 Task: Test photo capturing with your Mac's built-in camera or an external webcam.
Action: Mouse pressed left at (515, 242)
Screenshot: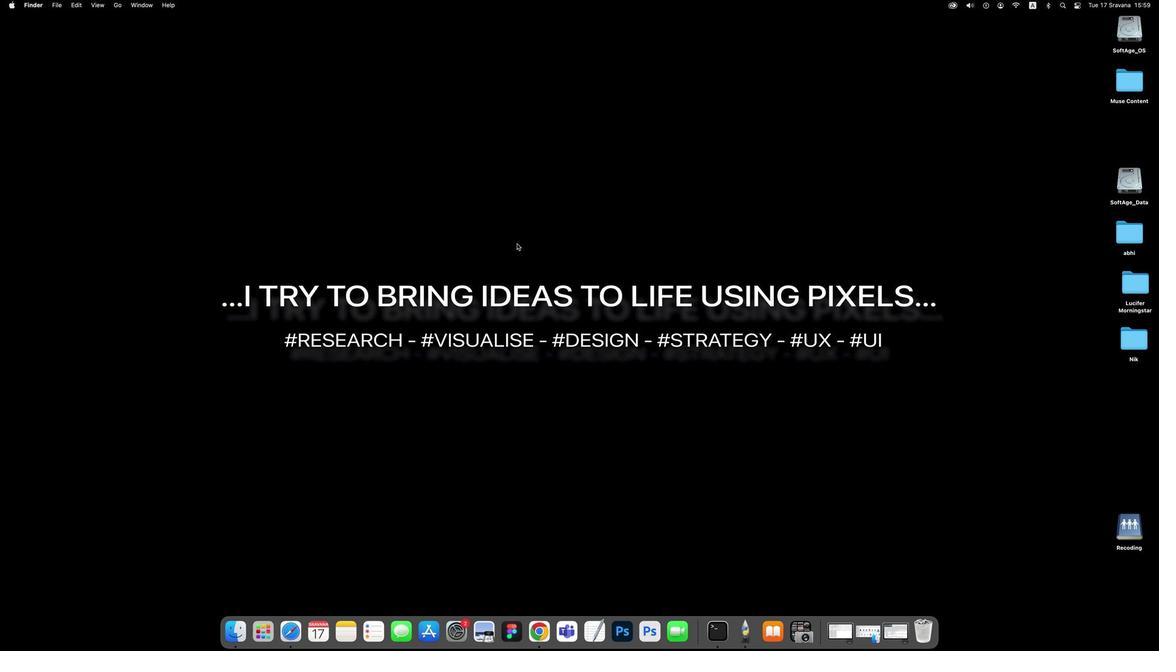 
Action: Mouse moved to (258, 609)
Screenshot: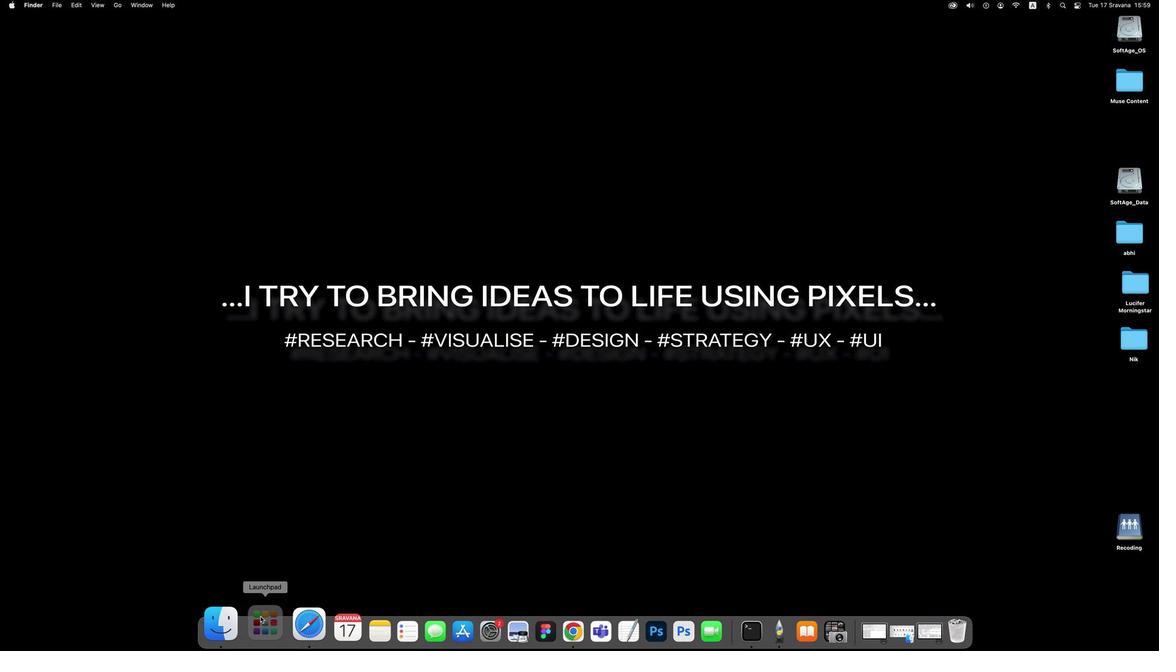 
Action: Mouse pressed left at (258, 609)
Screenshot: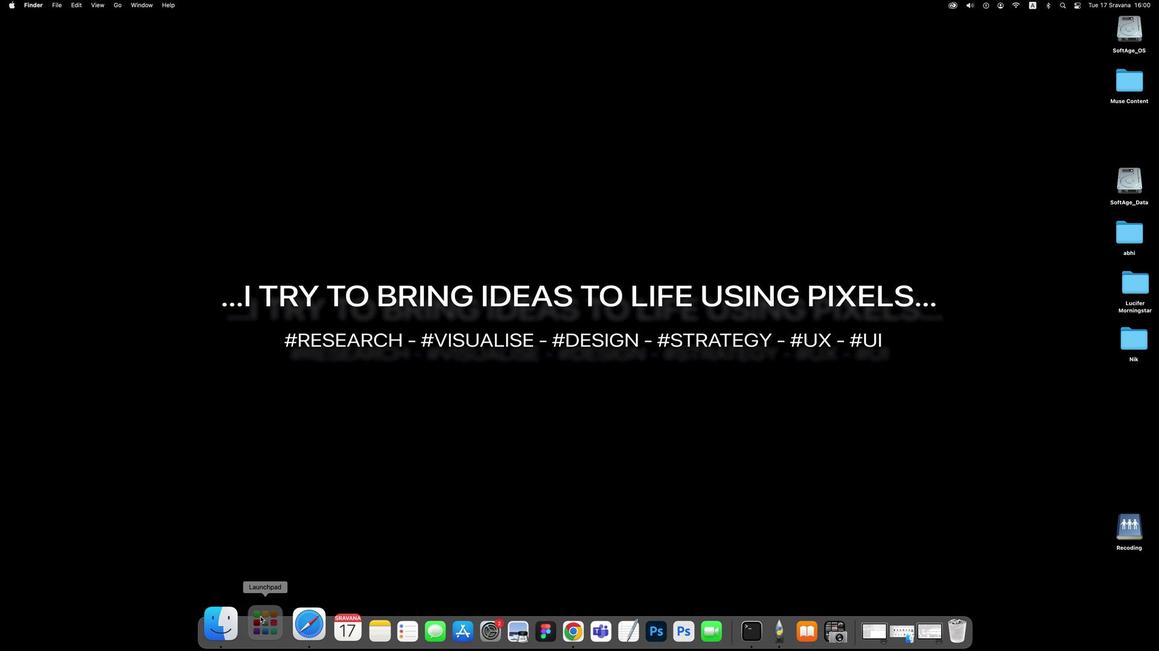 
Action: Mouse moved to (554, 204)
Screenshot: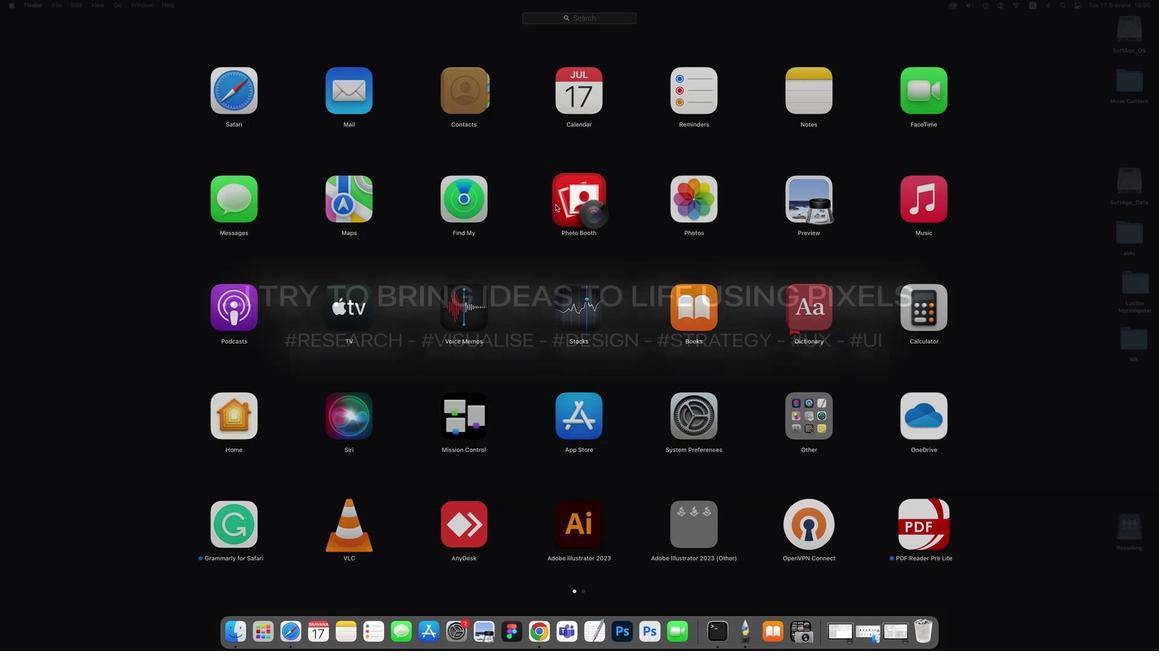 
Action: Mouse pressed left at (554, 204)
Screenshot: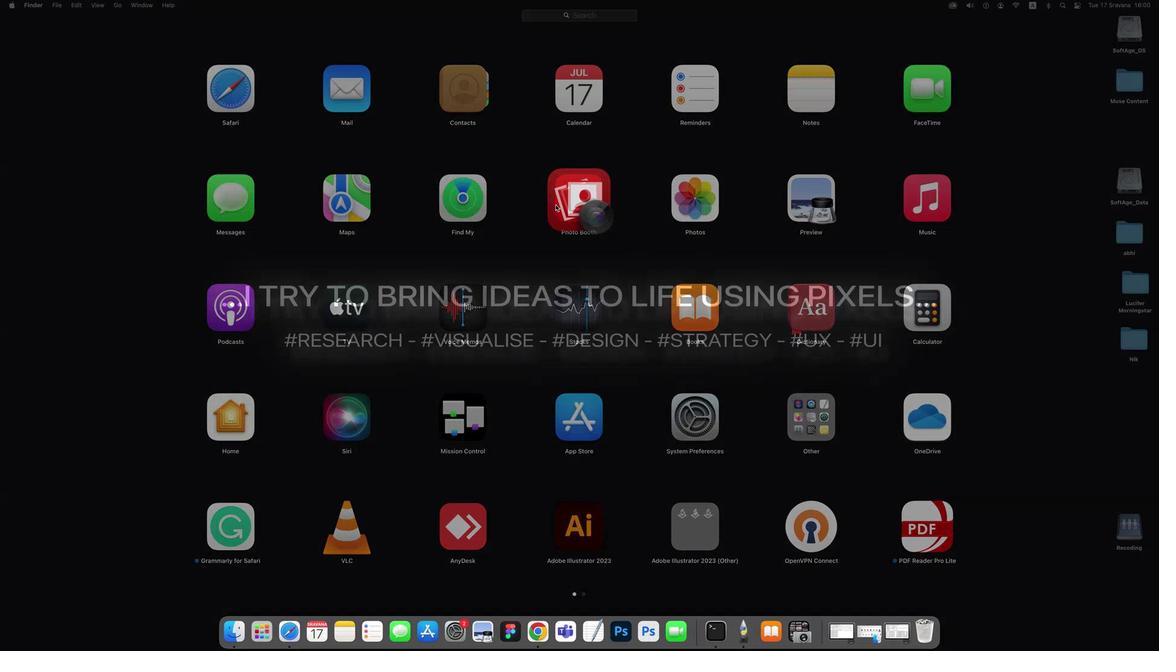 
Action: Mouse moved to (161, 248)
Screenshot: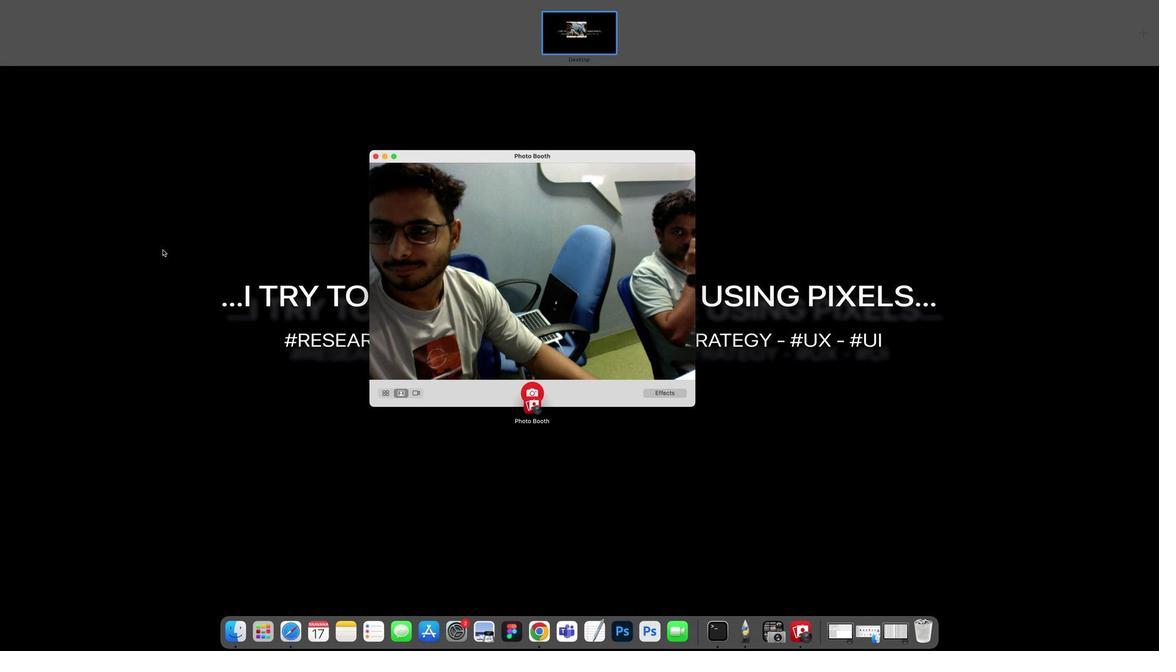 
Action: Mouse pressed left at (161, 248)
Screenshot: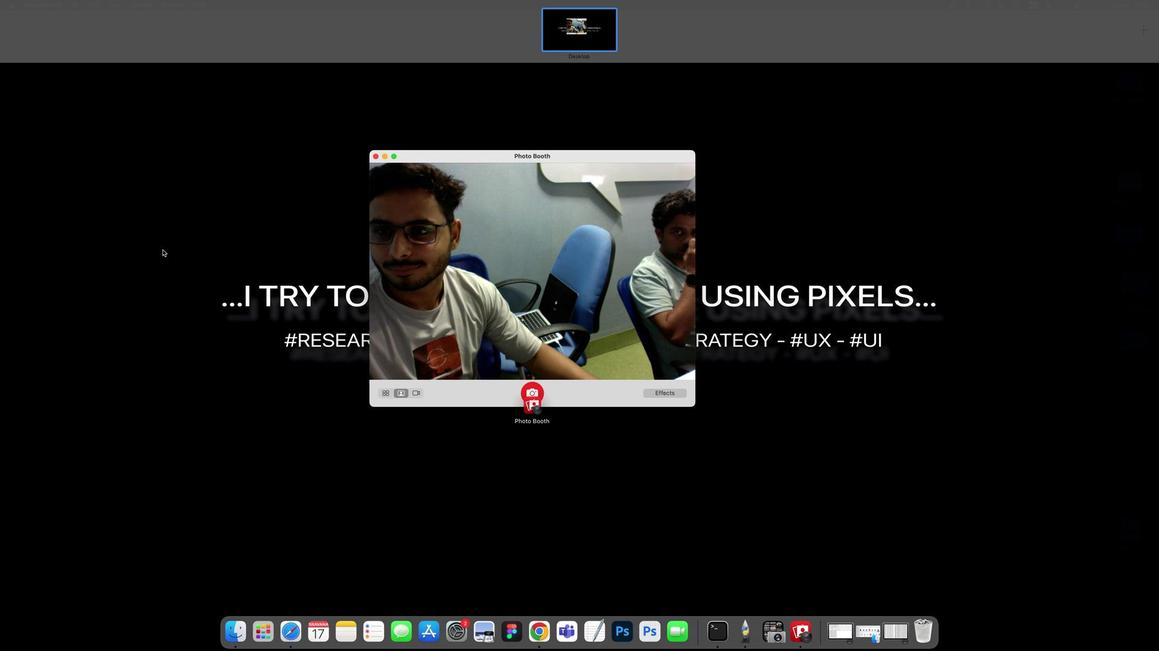 
Action: Mouse moved to (86, 5)
Screenshot: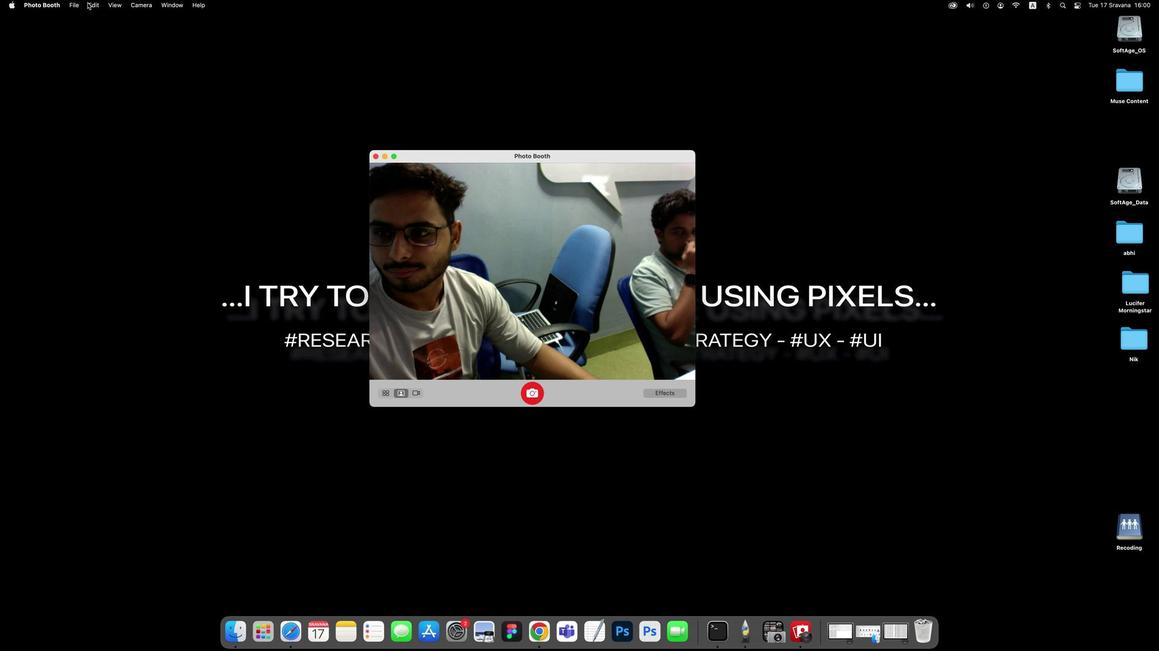 
Action: Mouse pressed left at (86, 5)
Screenshot: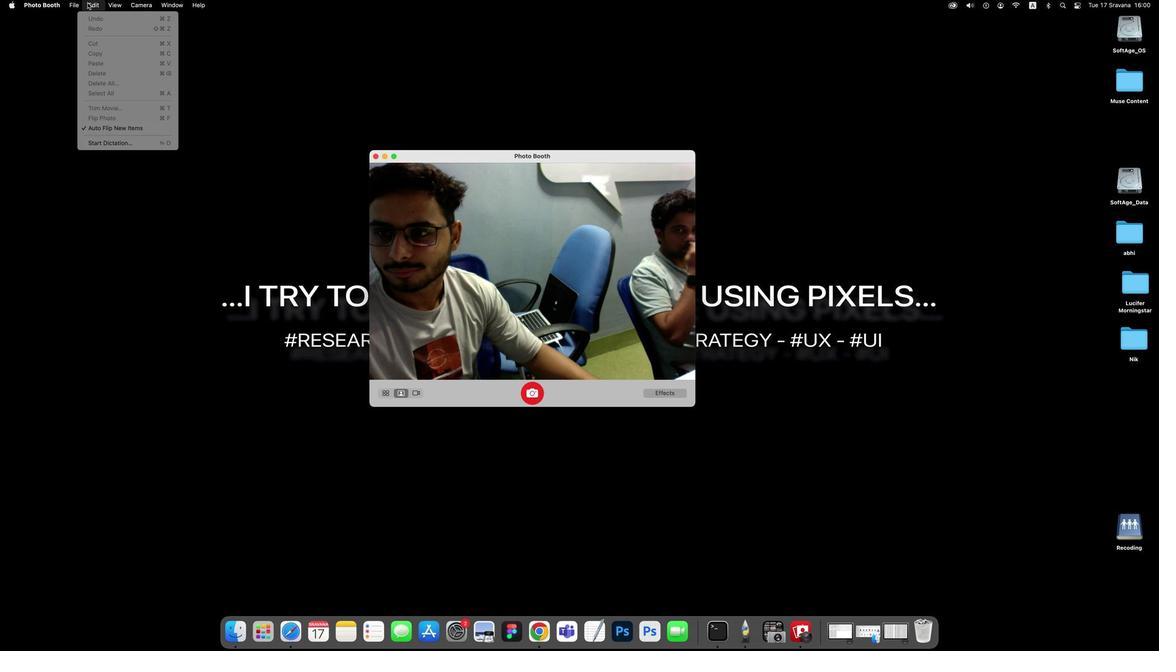 
Action: Mouse moved to (662, 394)
Screenshot: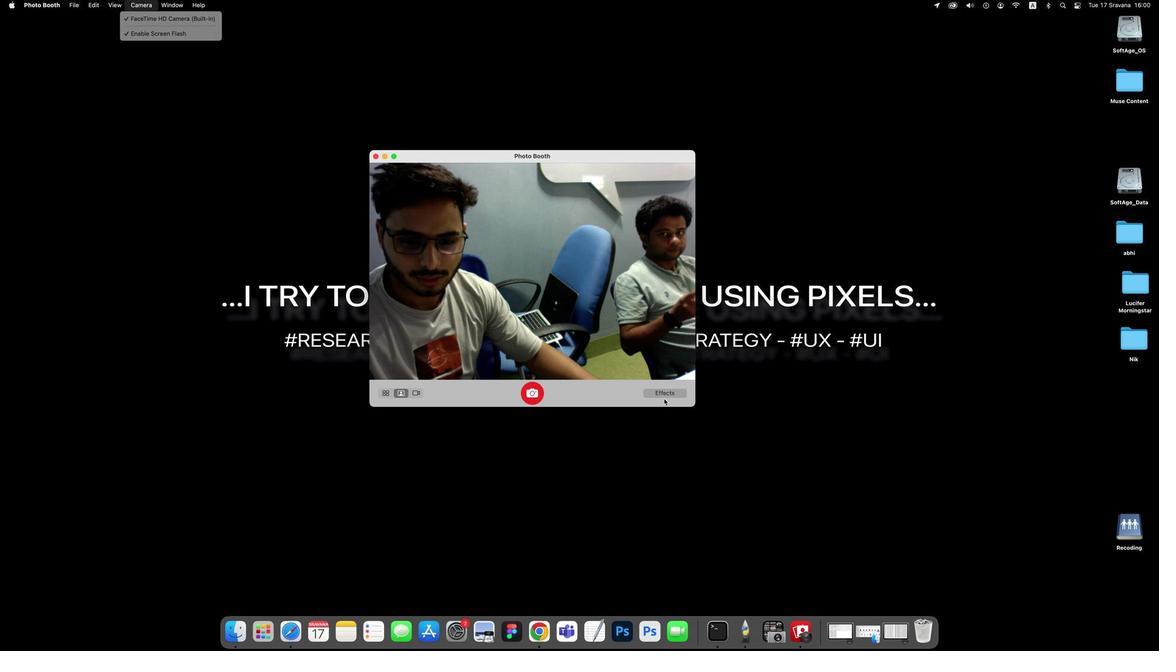 
Action: Mouse pressed left at (662, 394)
Screenshot: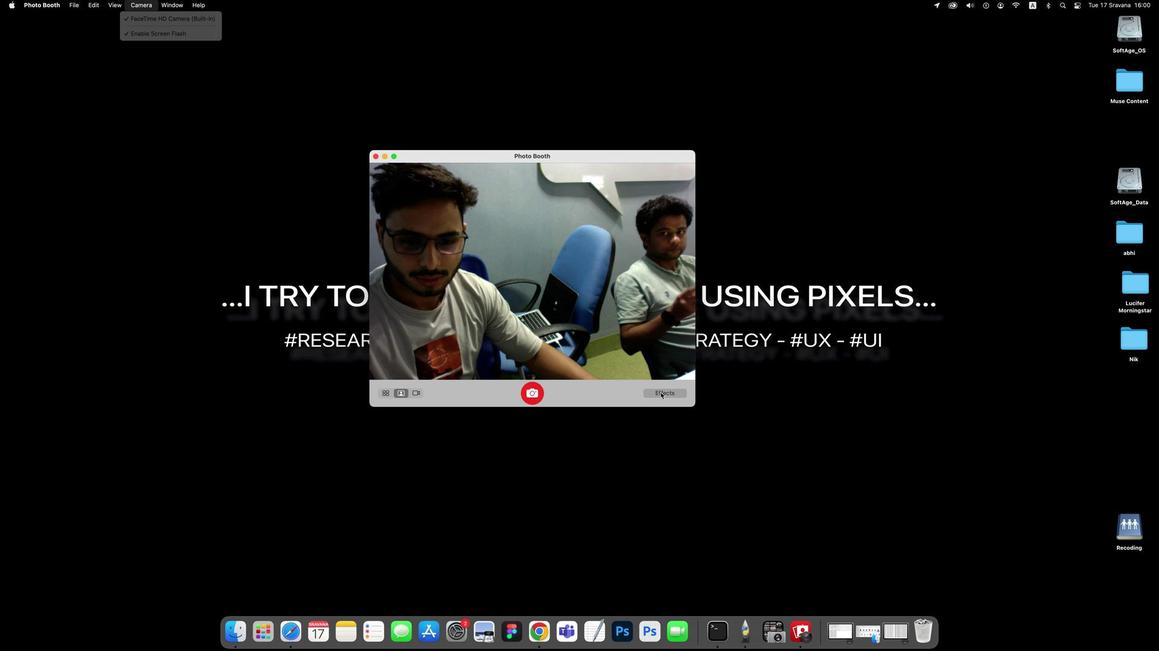 
Action: Mouse moved to (659, 388)
Screenshot: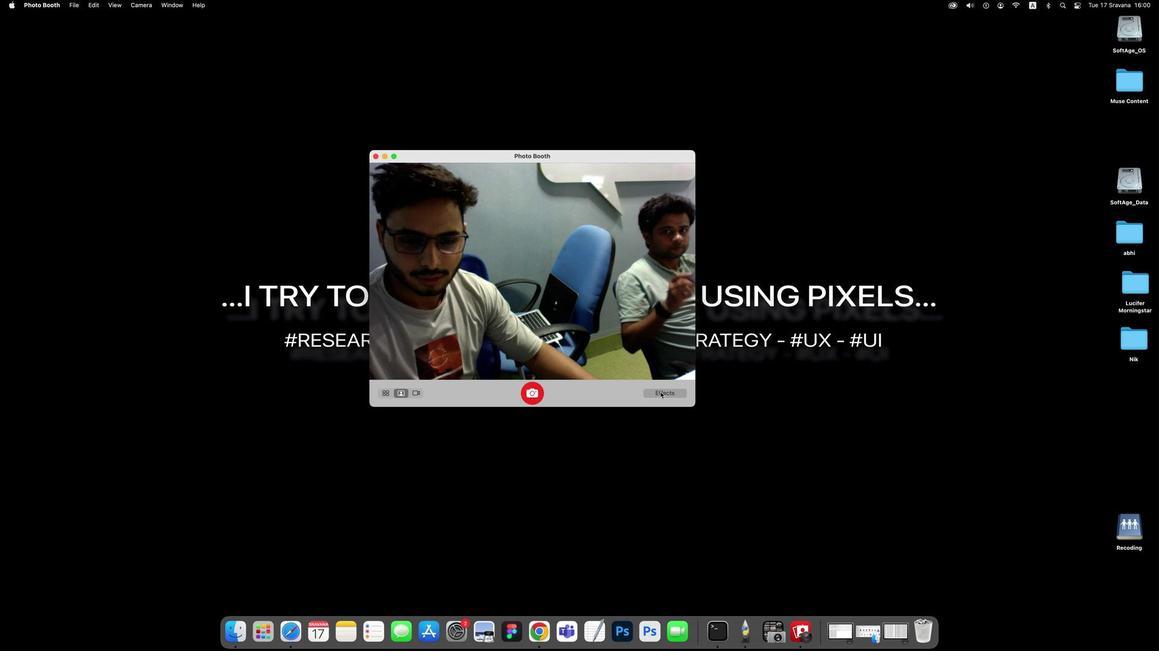 
Action: Mouse pressed left at (659, 388)
Screenshot: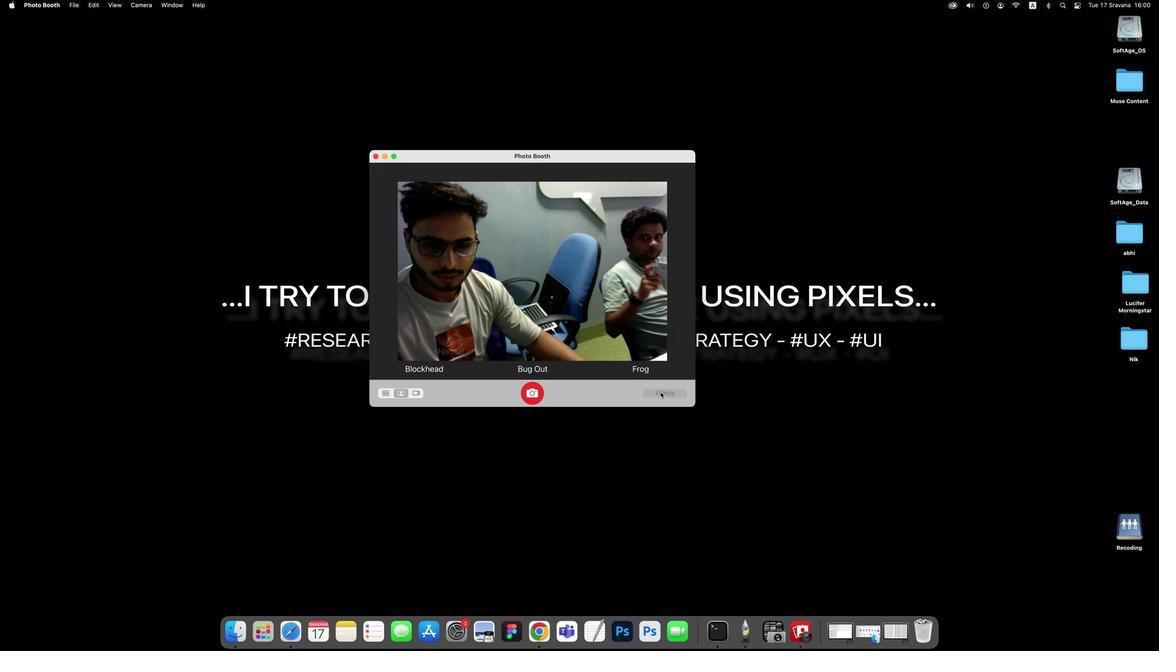 
Action: Mouse moved to (542, 256)
Screenshot: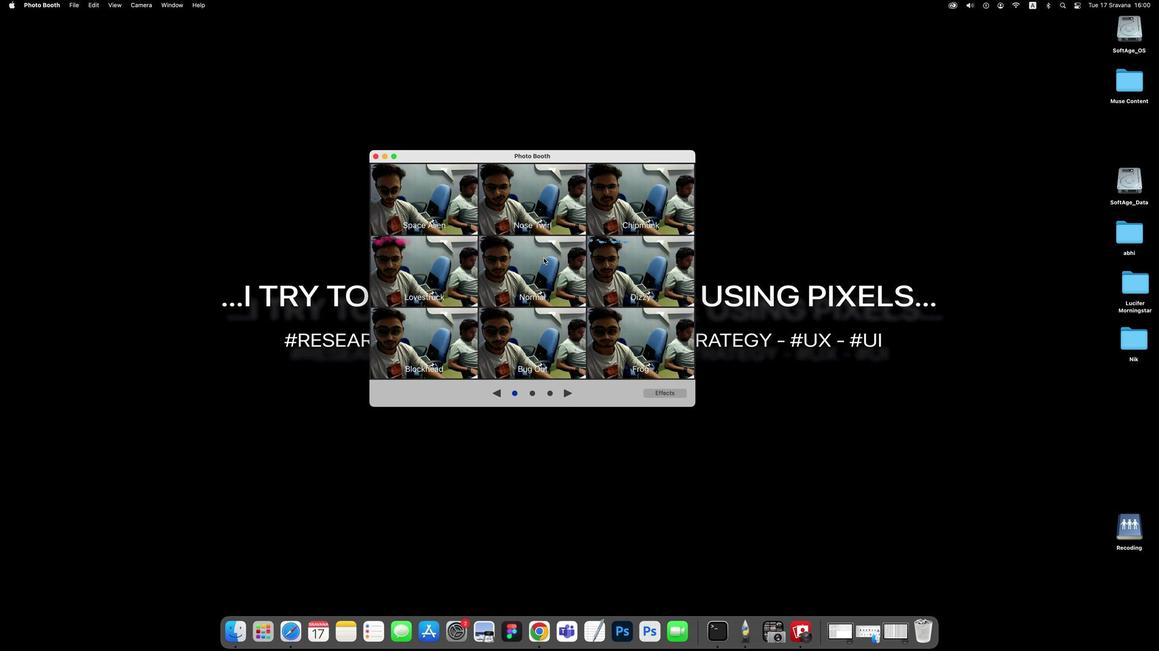 
Action: Mouse pressed left at (542, 256)
Screenshot: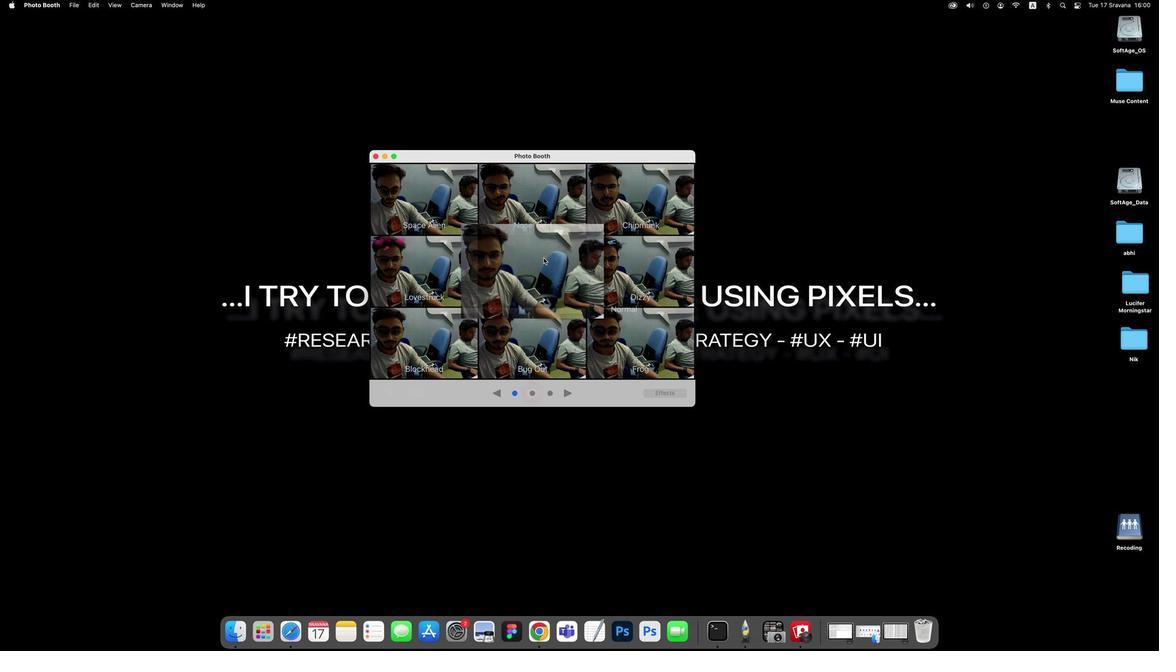 
Action: Mouse moved to (384, 388)
Screenshot: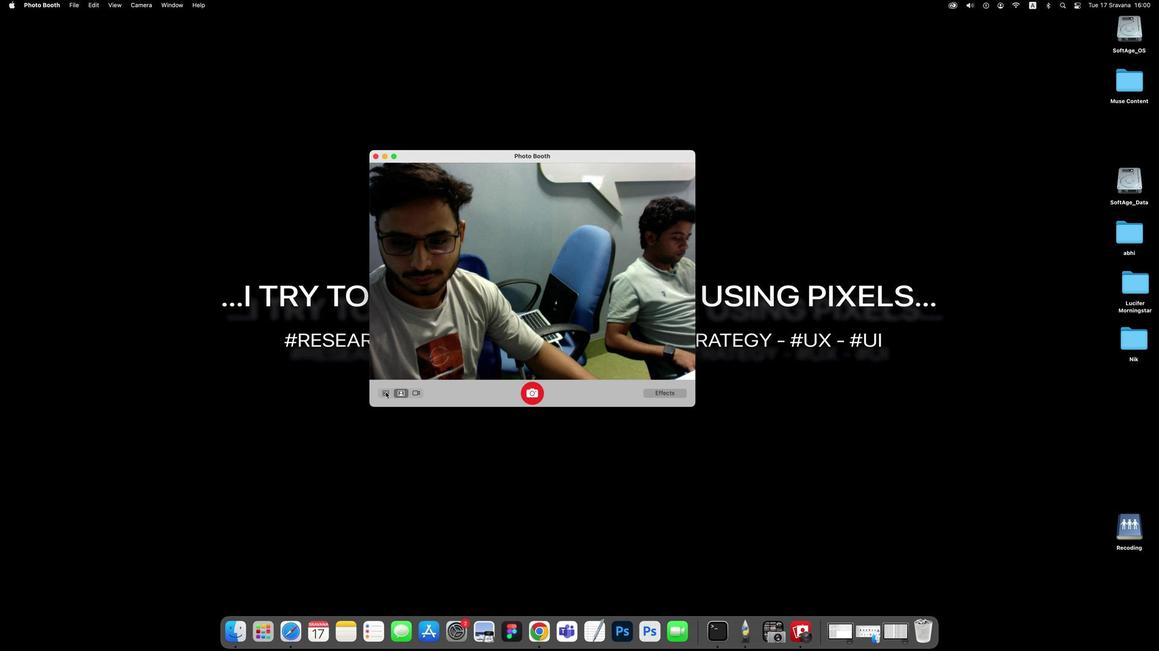 
Action: Mouse pressed left at (384, 388)
Screenshot: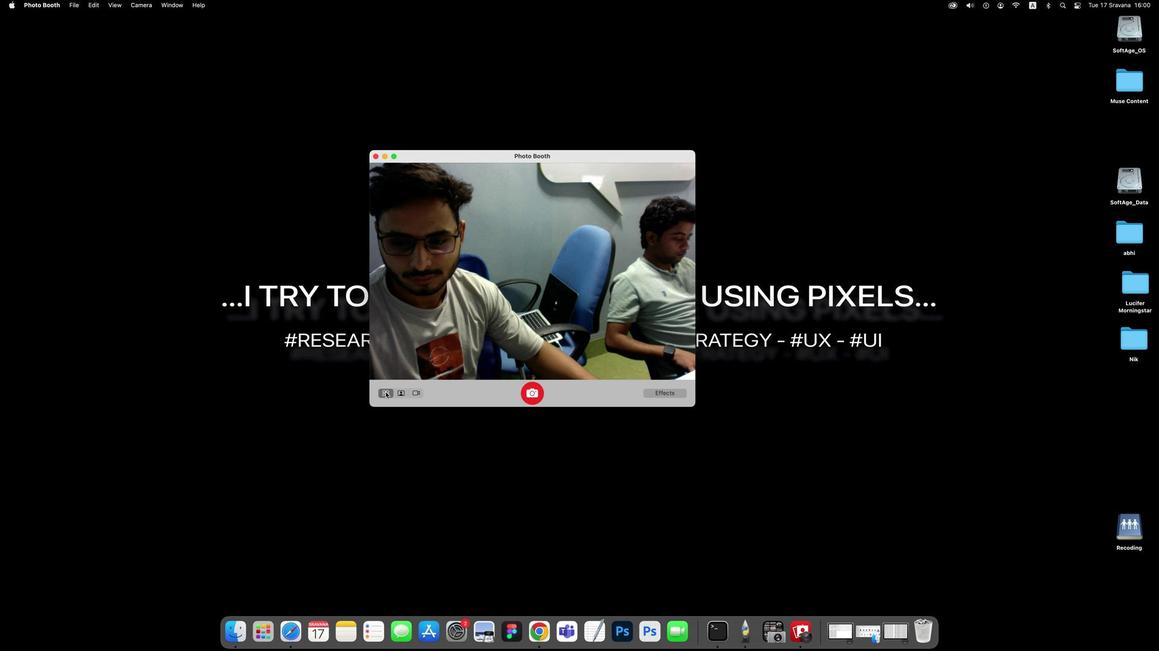 
Action: Mouse moved to (513, 314)
Screenshot: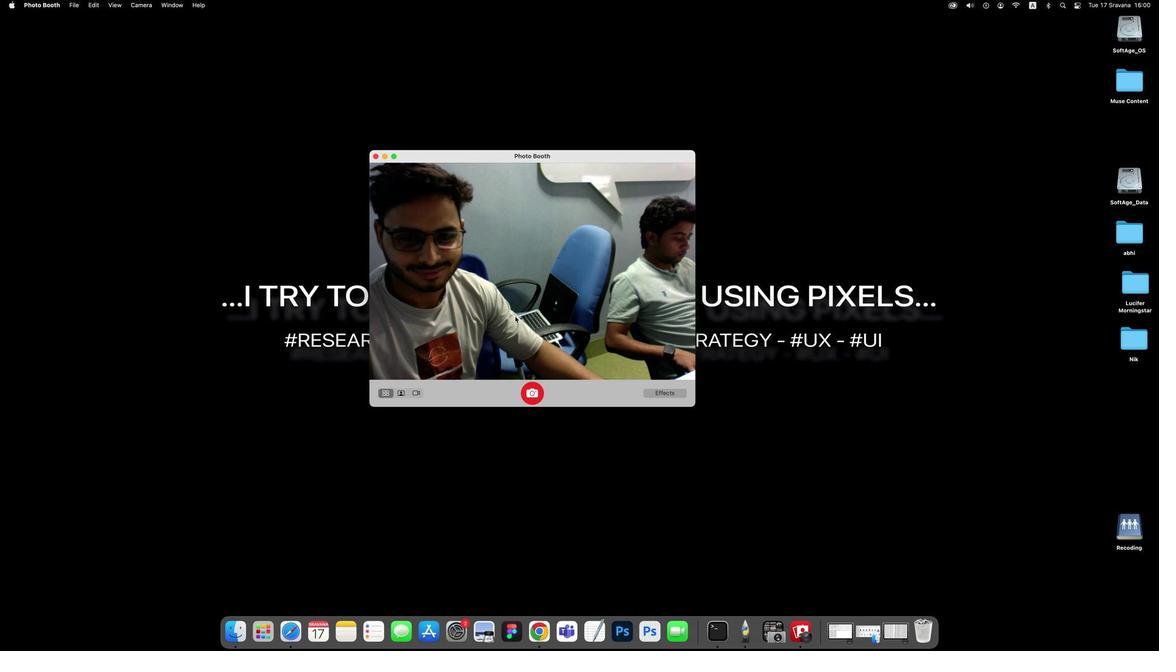 
Action: Mouse pressed left at (513, 314)
Screenshot: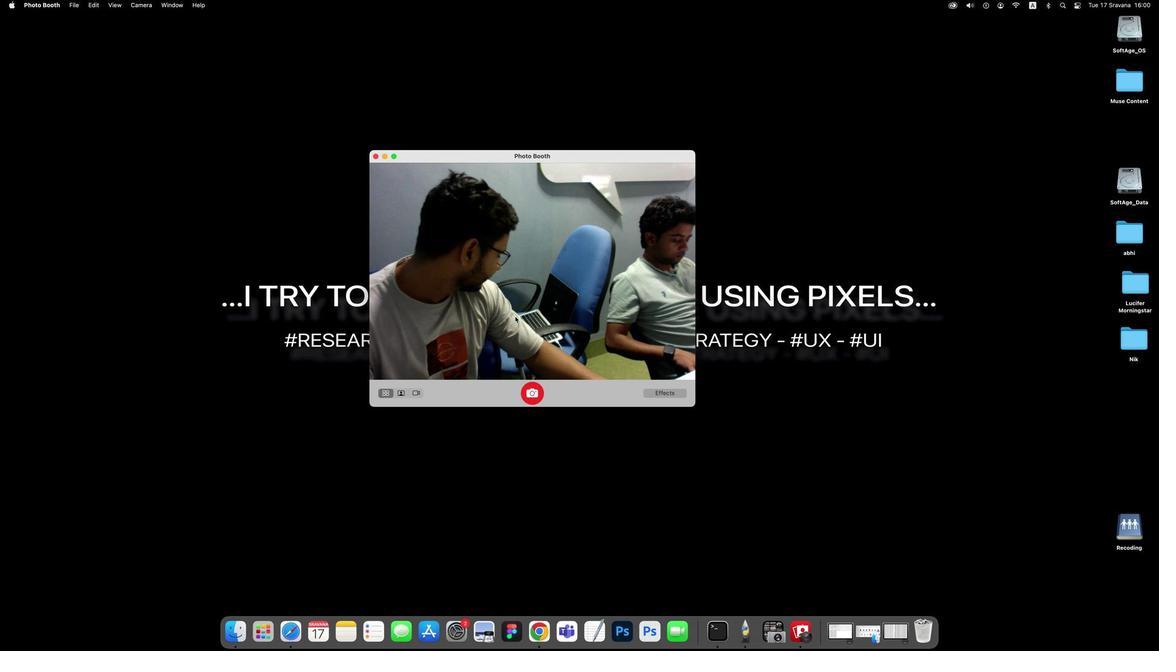 
Action: Mouse moved to (533, 386)
Screenshot: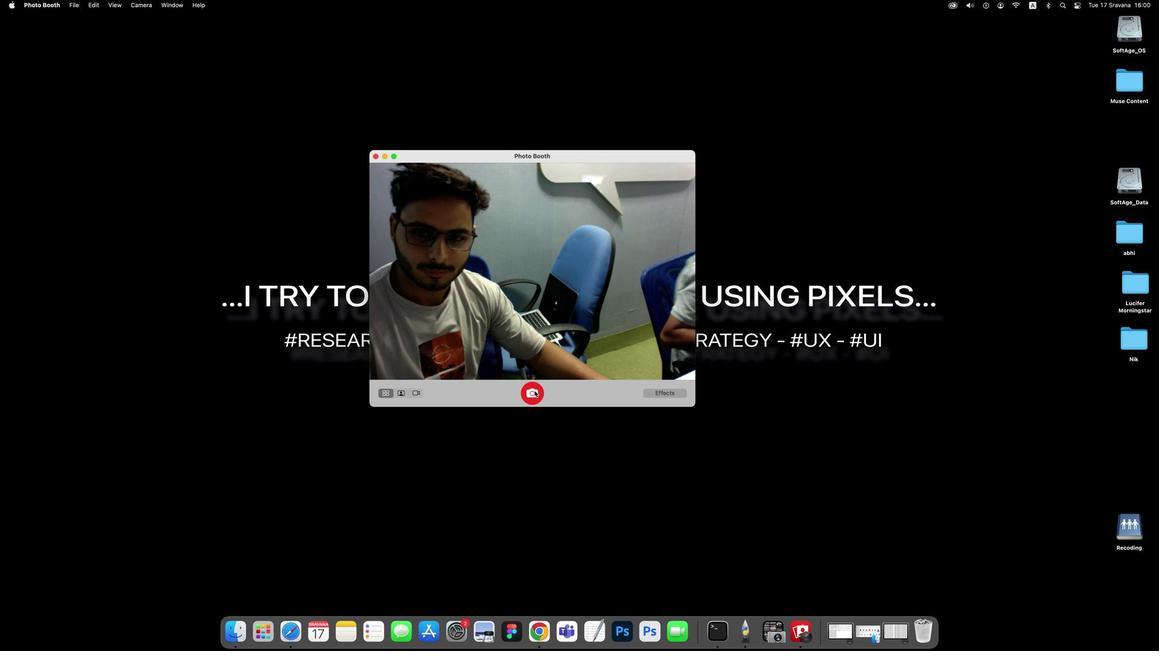 
Action: Mouse pressed left at (533, 386)
Screenshot: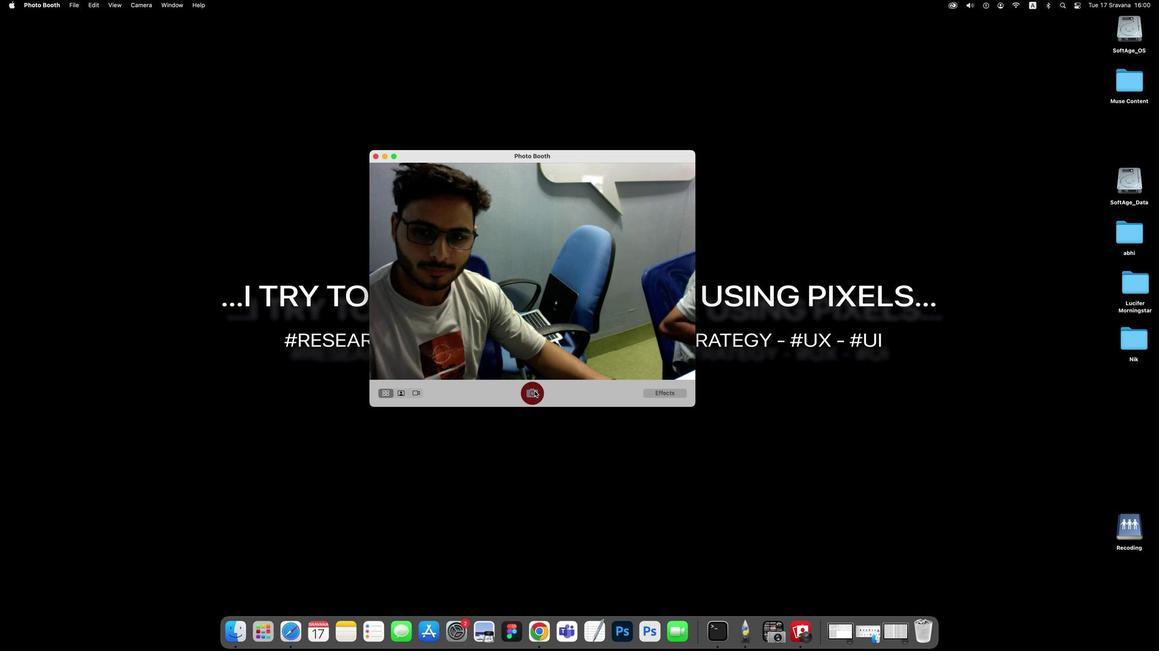 
Action: Mouse moved to (425, 224)
Screenshot: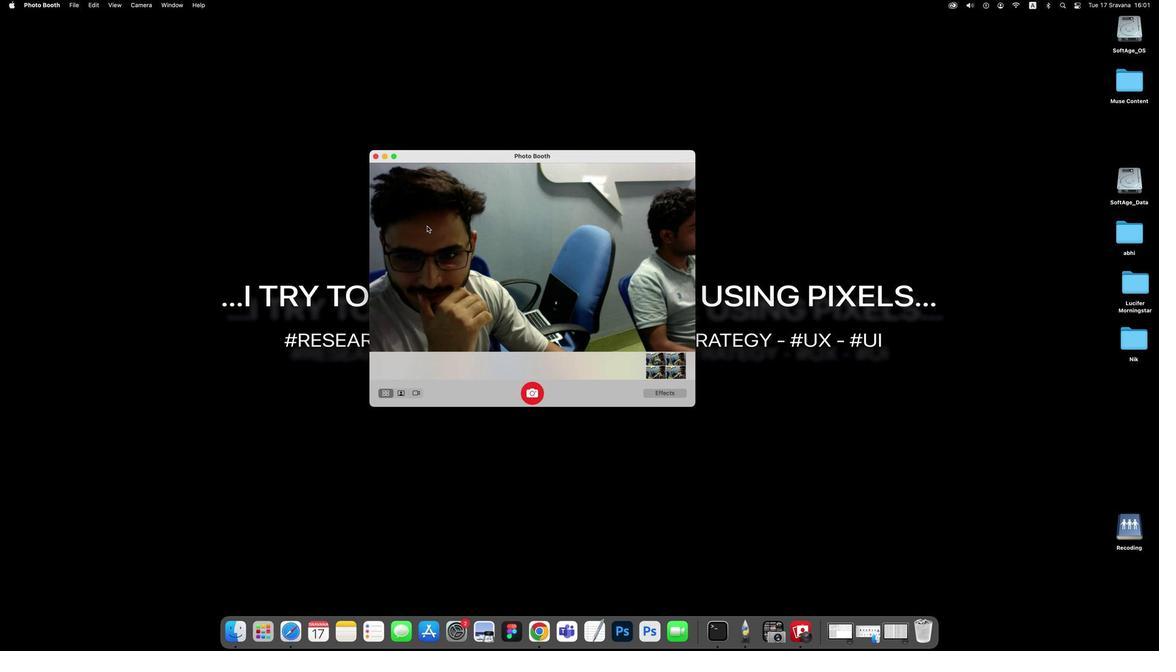 
Action: Mouse pressed left at (425, 224)
Screenshot: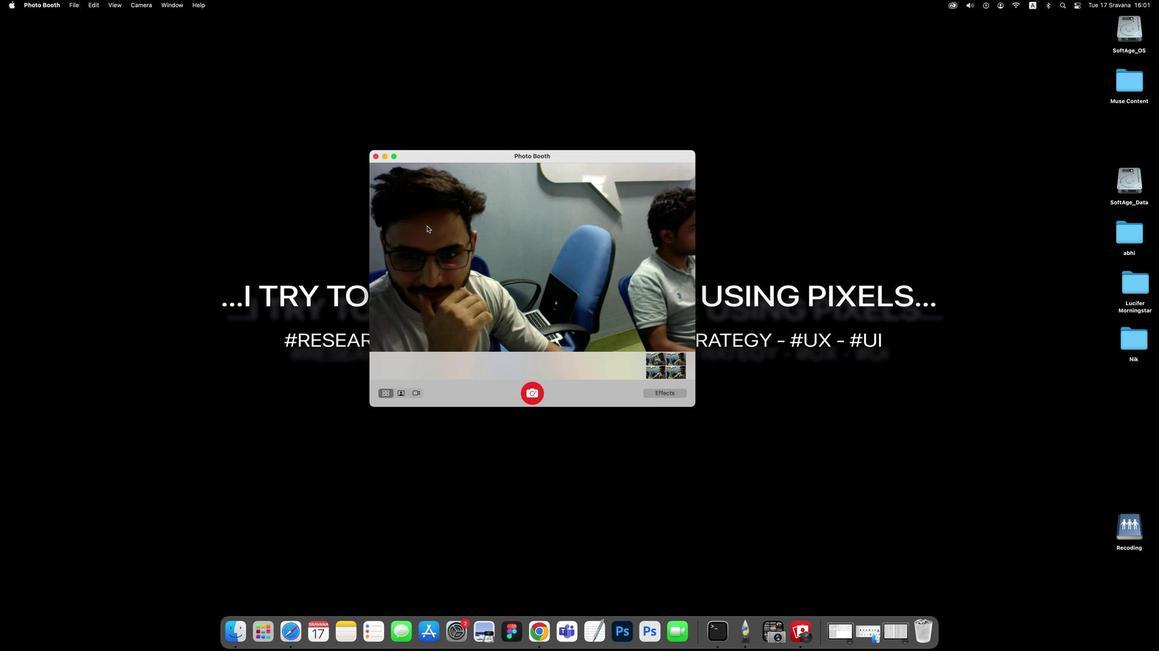 
Action: Mouse moved to (527, 388)
Screenshot: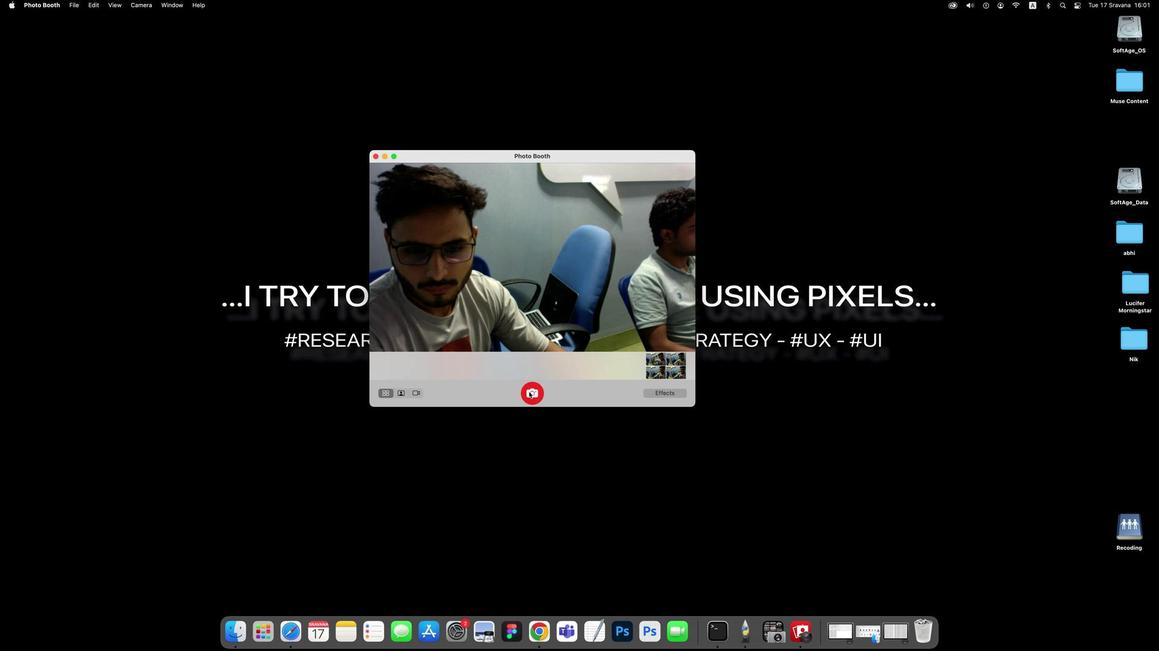 
Action: Mouse pressed left at (527, 388)
Screenshot: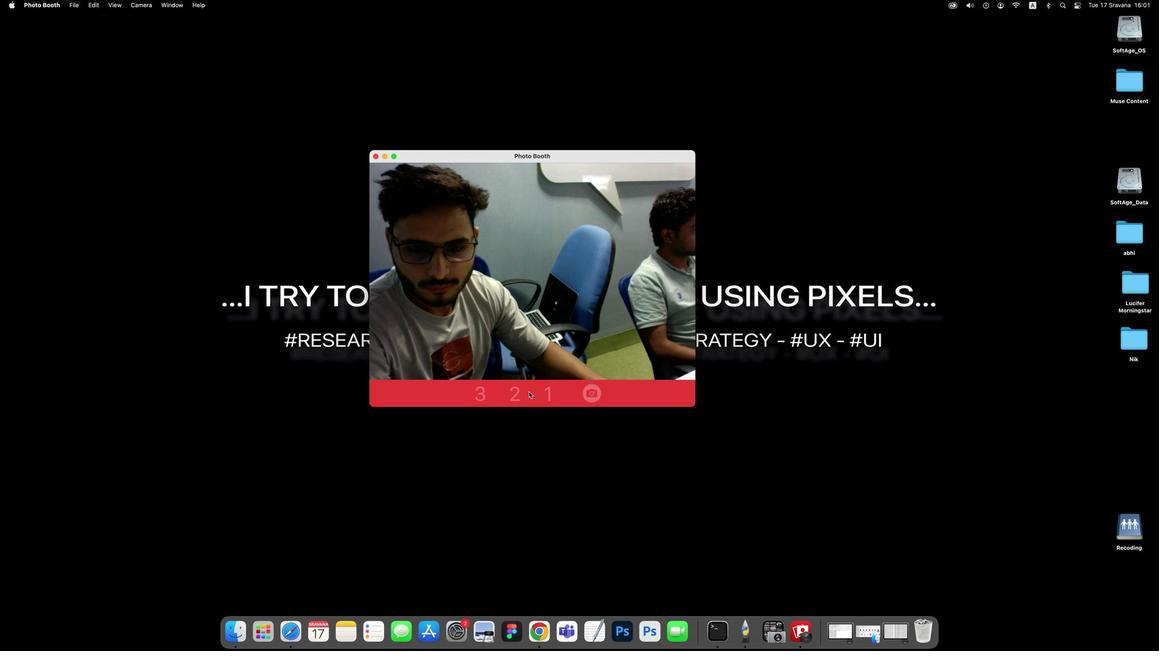 
Action: Mouse moved to (119, 5)
Screenshot: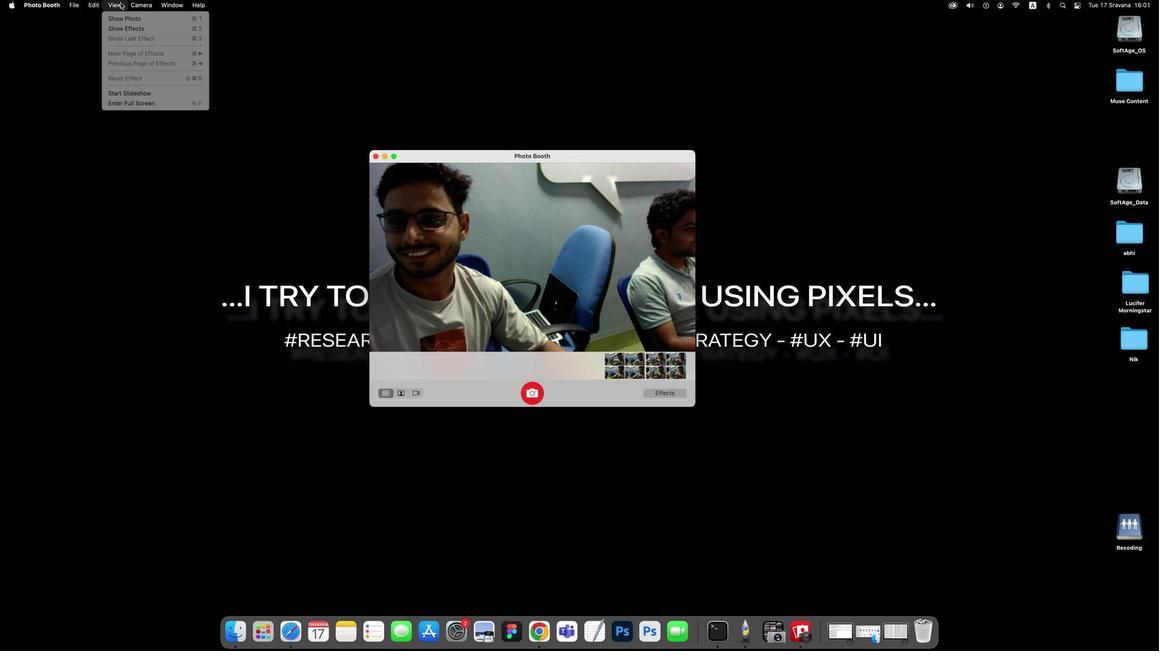 
Action: Mouse pressed left at (119, 5)
Screenshot: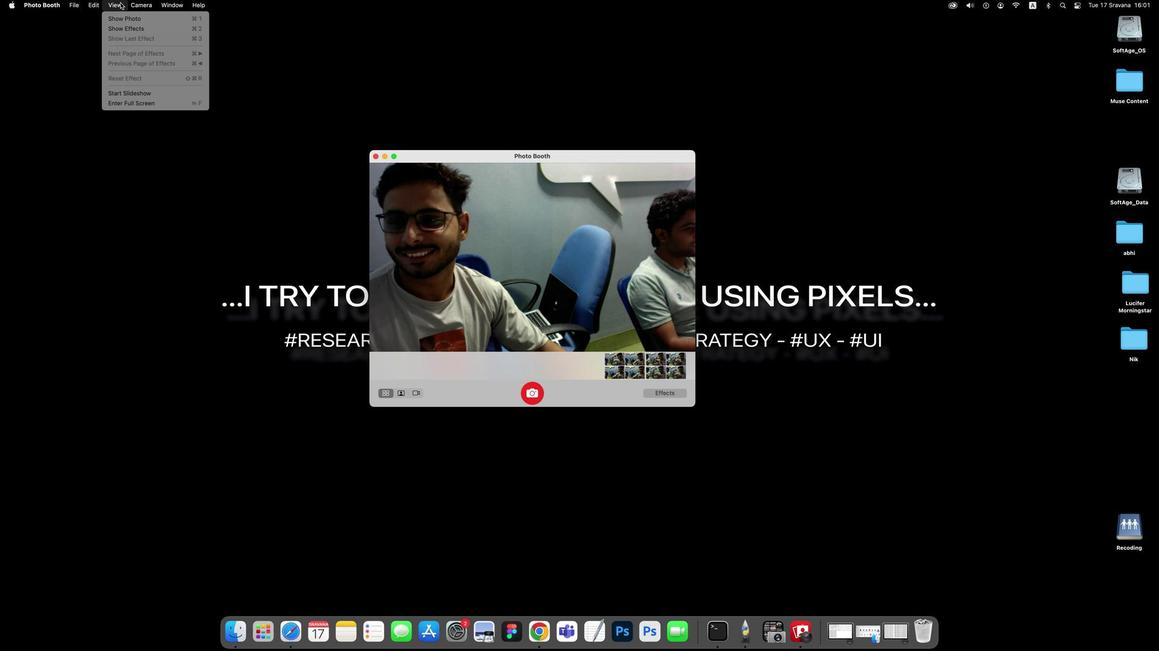 
Action: Mouse moved to (588, 351)
Screenshot: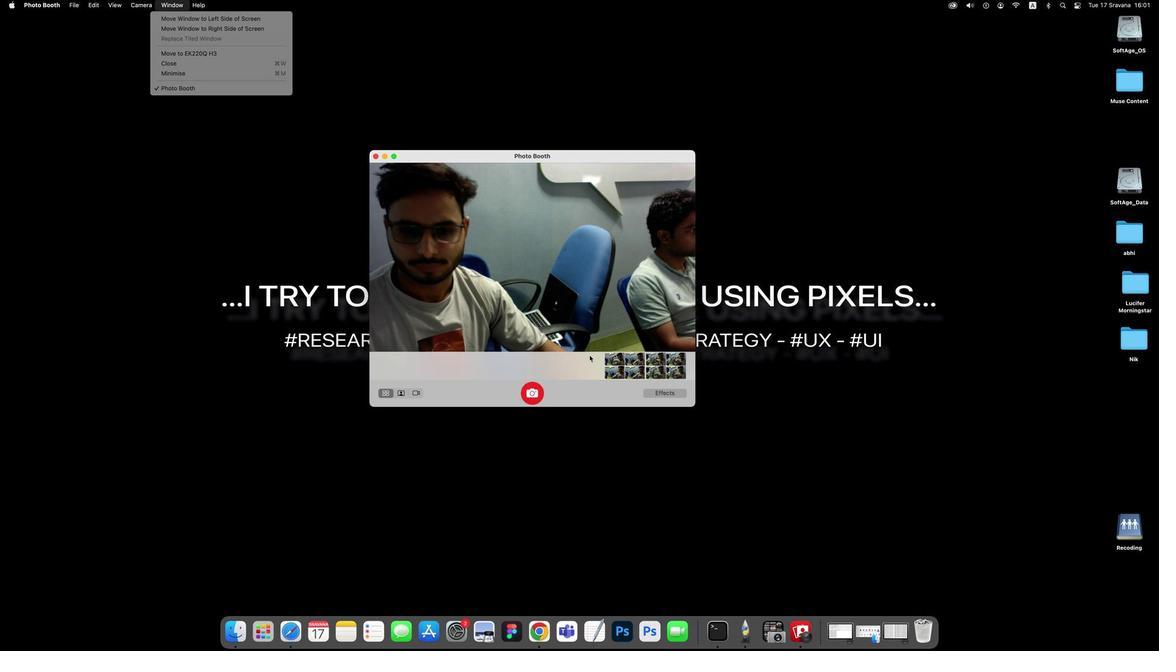 
Action: Mouse pressed left at (588, 351)
Screenshot: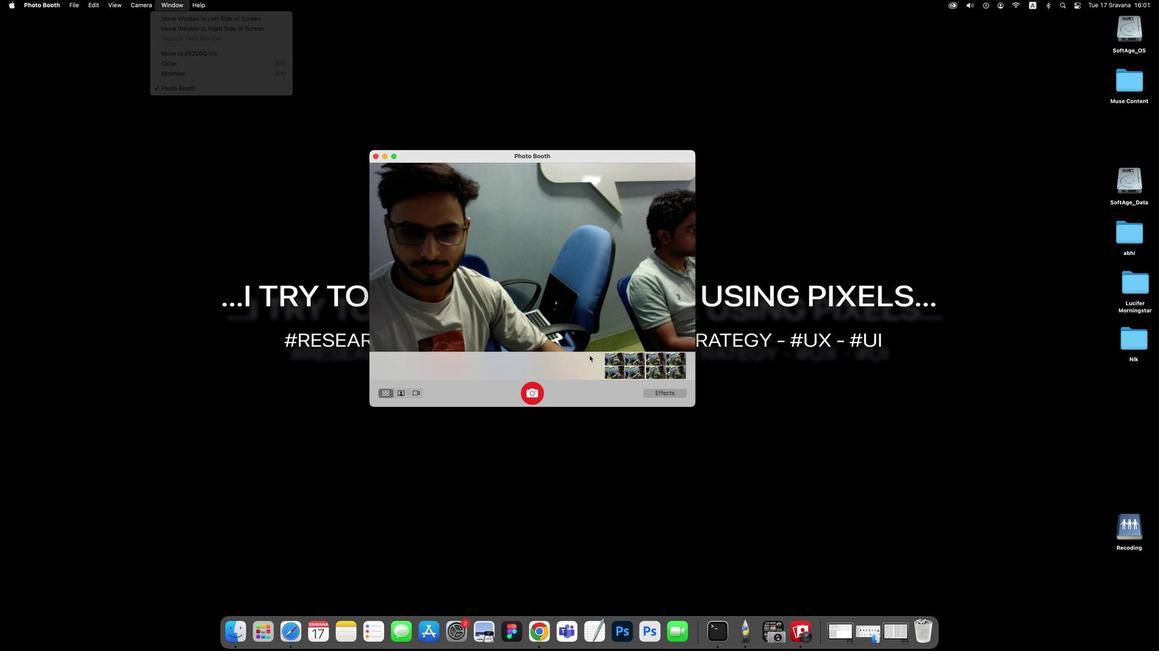 
Action: Mouse moved to (572, 363)
Screenshot: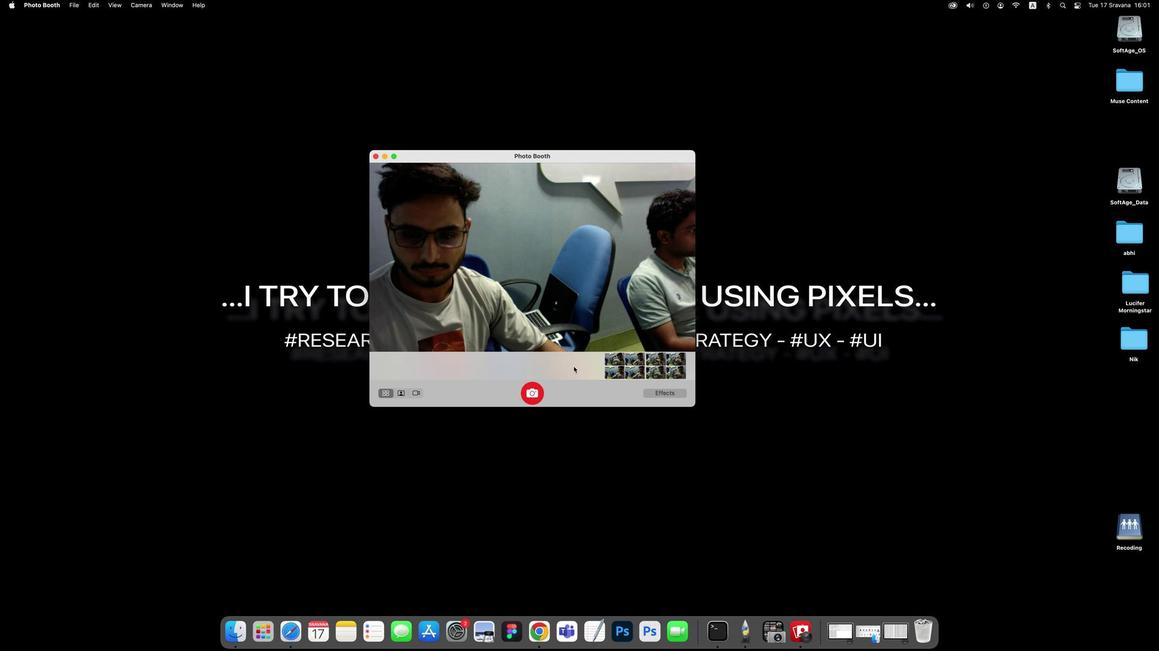 
